 Task: Include a stop at The High Line, Chelsea Market, and the Whitney Museum in your route.
Action: Mouse moved to (99, 53)
Screenshot: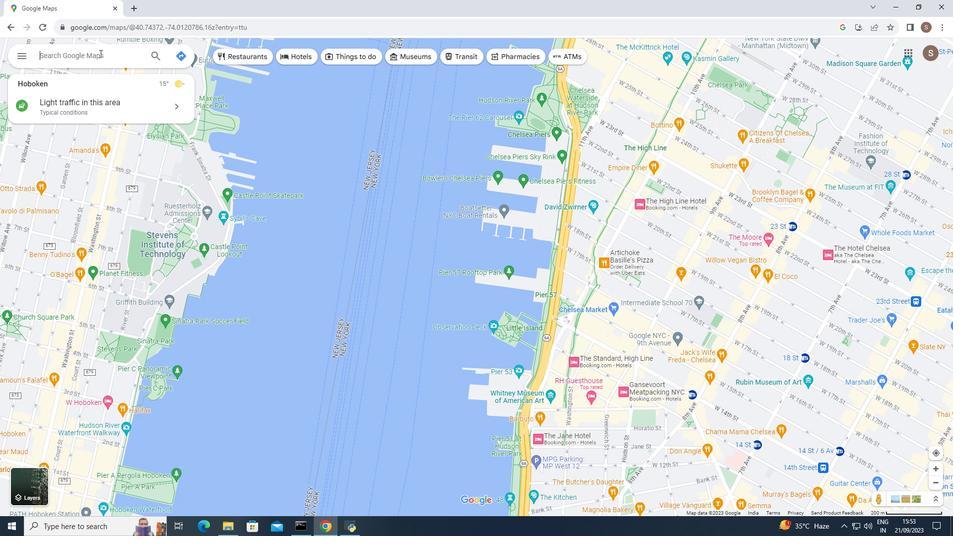 
Action: Mouse pressed left at (99, 53)
Screenshot: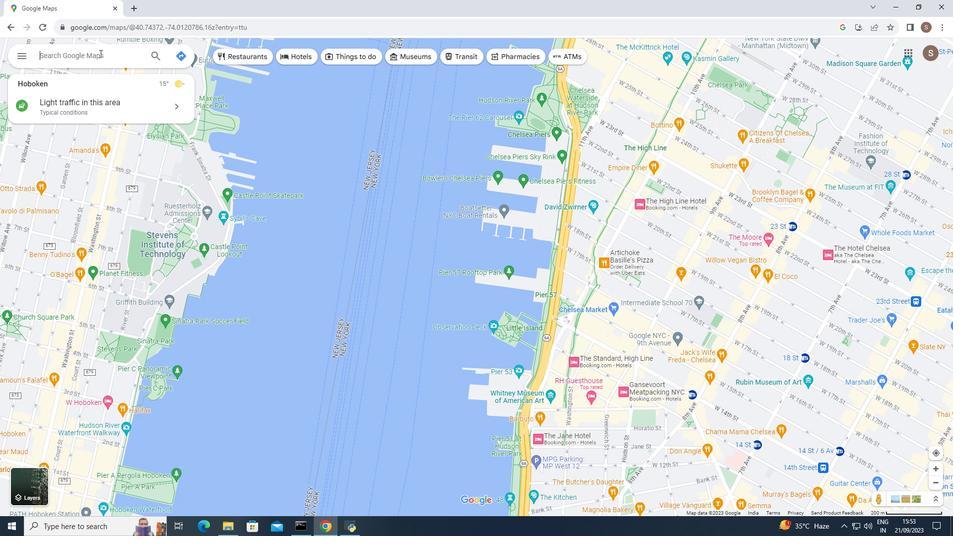 
Action: Mouse moved to (99, 59)
Screenshot: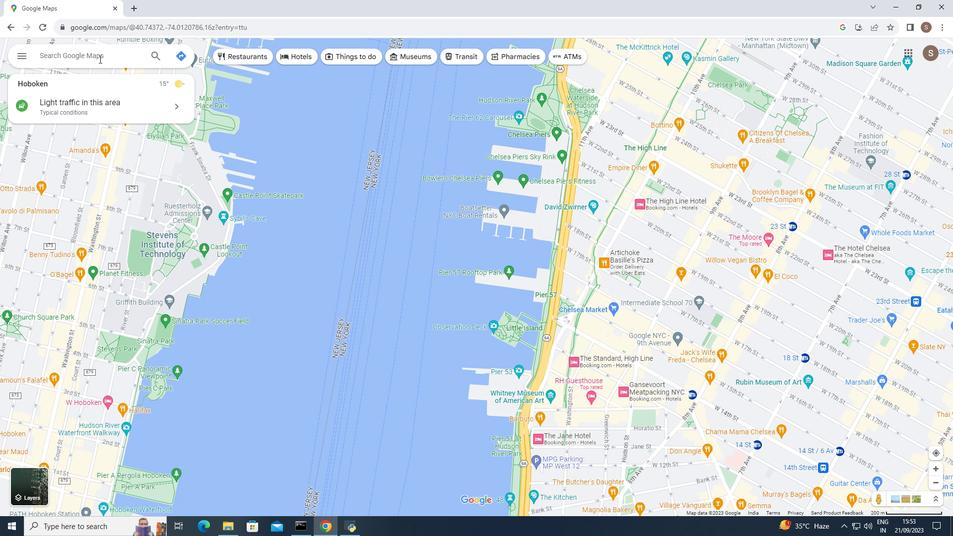 
Action: Key pressed <Key.caps_lock>THE<Key.space>HIGH<Key.space>LINE
Screenshot: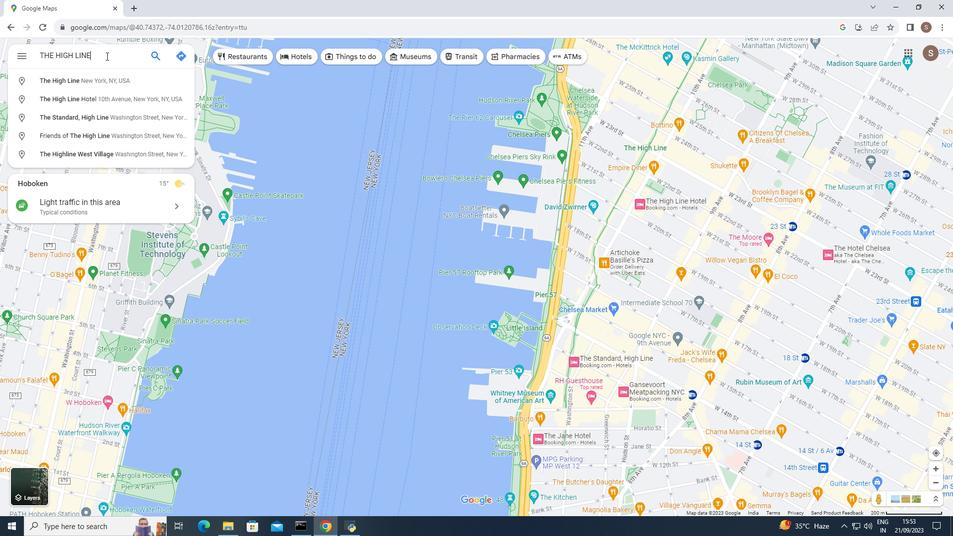 
Action: Mouse moved to (158, 52)
Screenshot: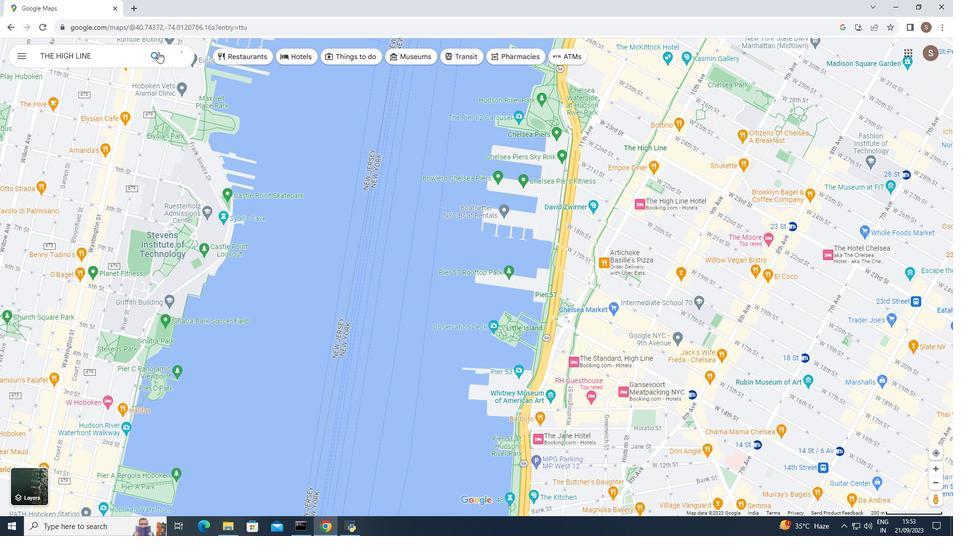 
Action: Mouse pressed left at (158, 52)
Screenshot: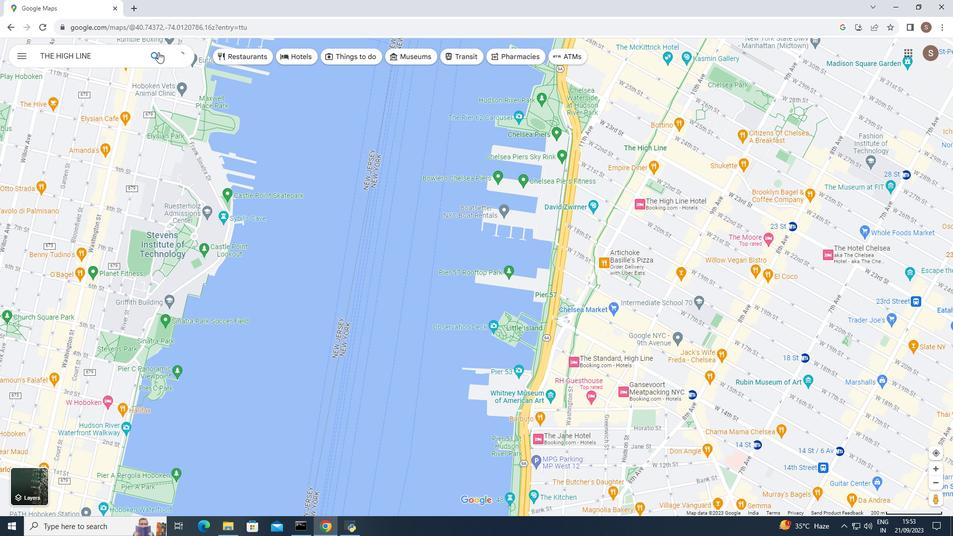 
Action: Mouse moved to (78, 99)
Screenshot: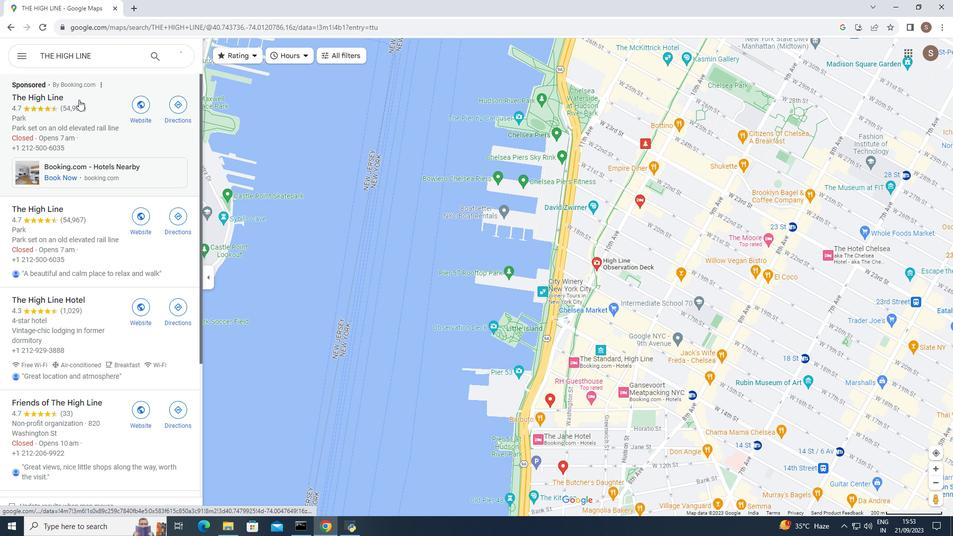 
Action: Mouse pressed left at (78, 99)
Screenshot: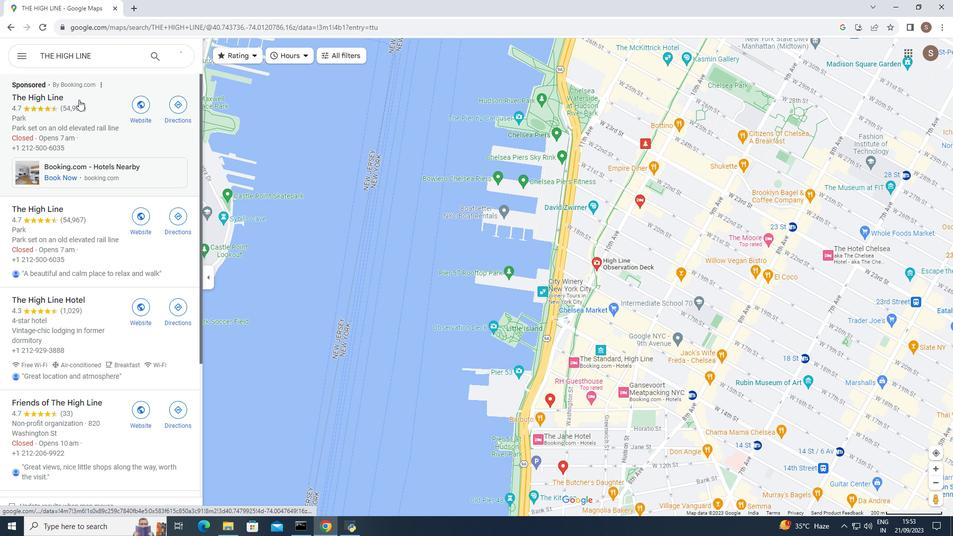 
Action: Mouse moved to (270, 259)
Screenshot: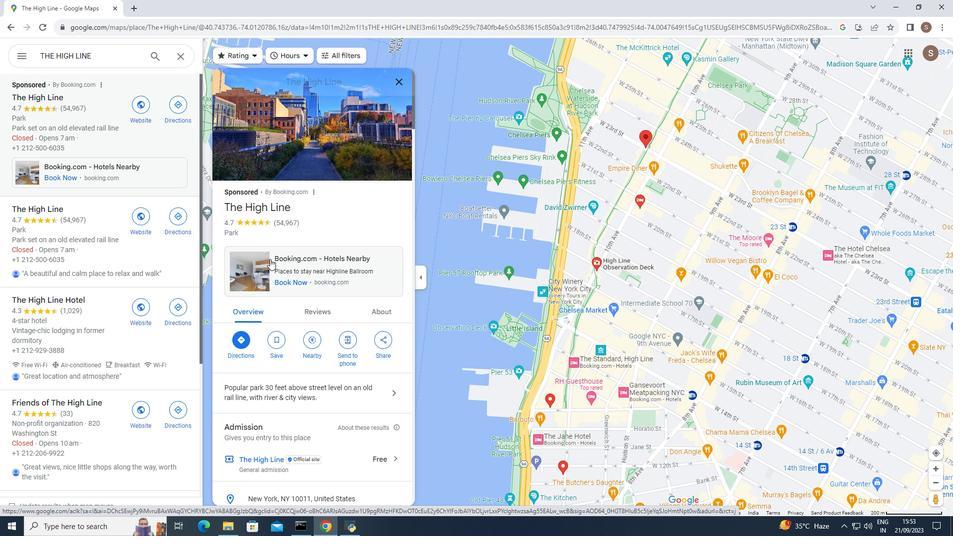 
Action: Mouse scrolled (270, 258) with delta (0, 0)
Screenshot: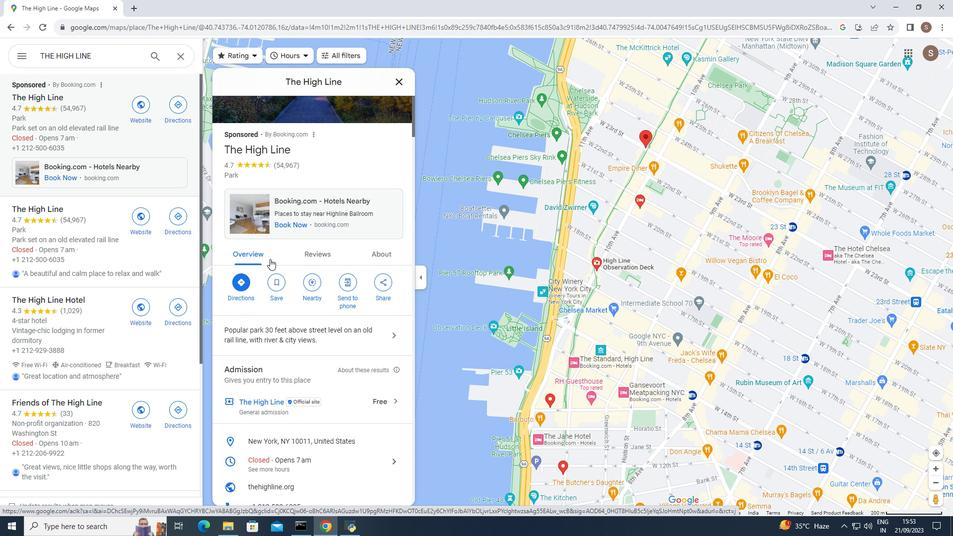 
Action: Mouse scrolled (270, 258) with delta (0, 0)
Screenshot: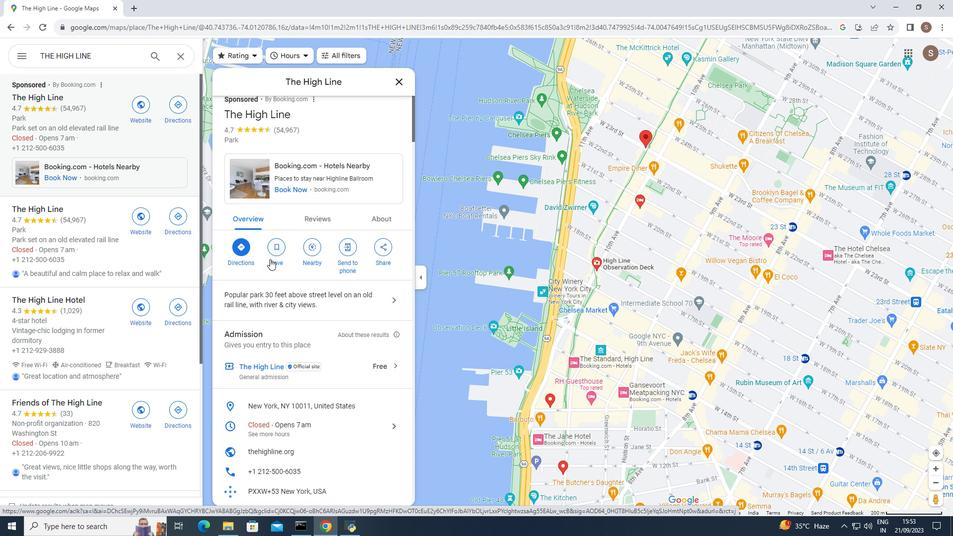 
Action: Mouse scrolled (270, 258) with delta (0, 0)
Screenshot: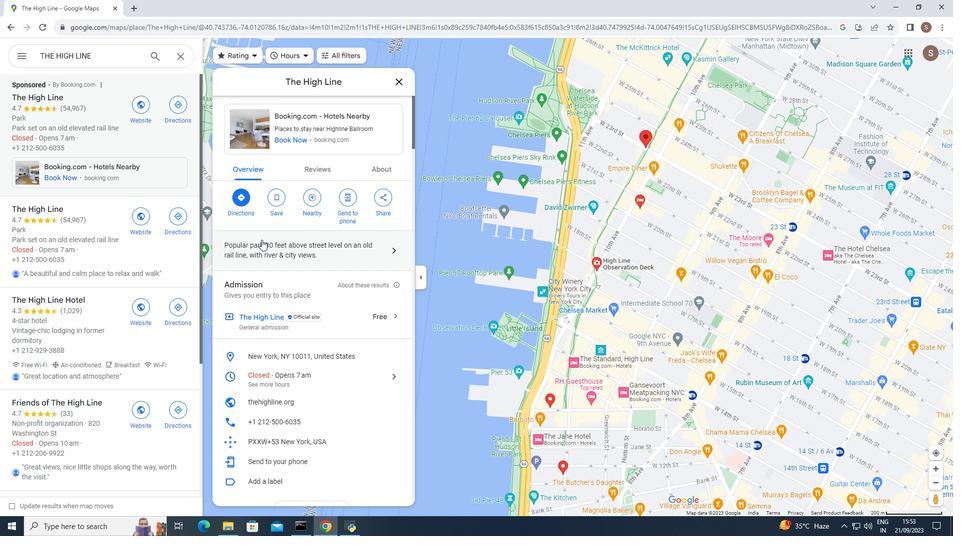 
Action: Mouse moved to (243, 200)
Screenshot: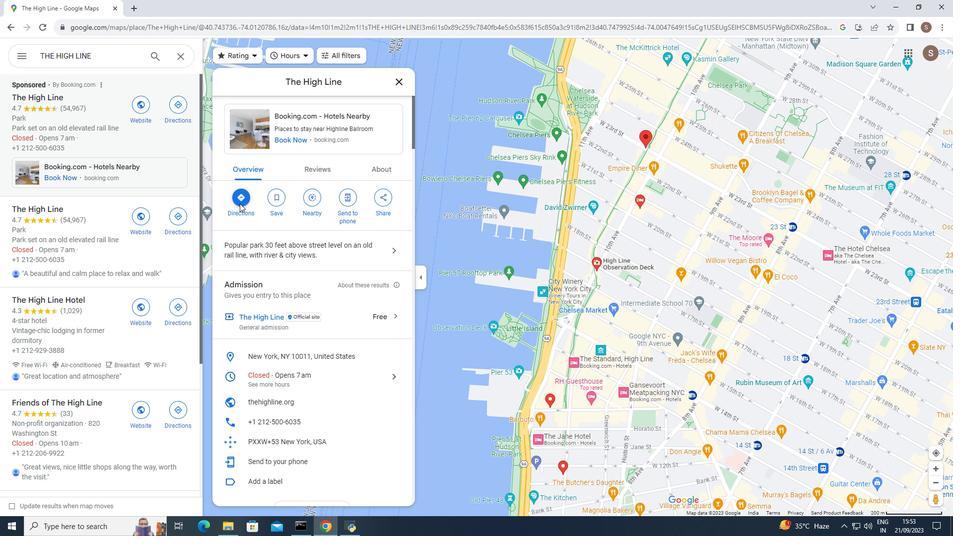 
Action: Mouse pressed left at (243, 200)
Screenshot: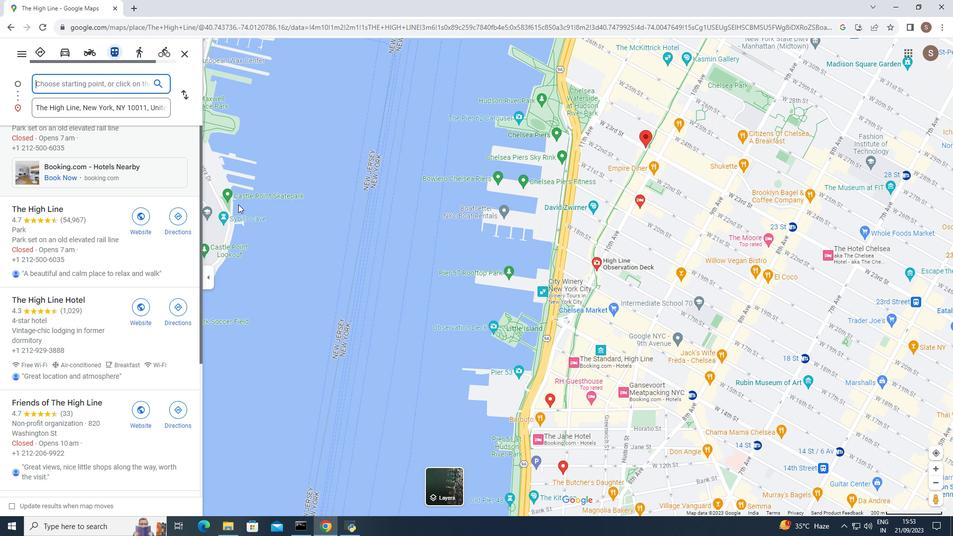 
Action: Mouse moved to (97, 86)
Screenshot: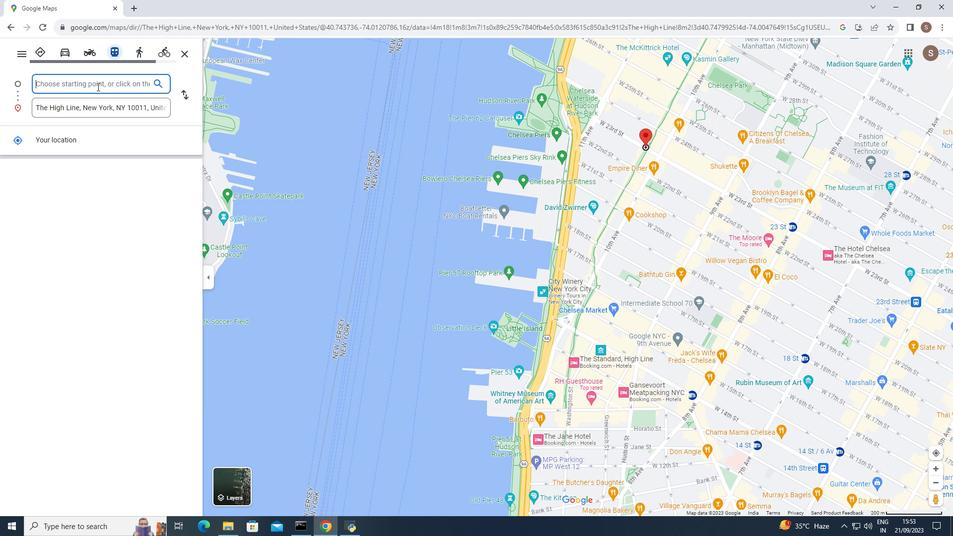 
Action: Mouse pressed left at (97, 86)
Screenshot: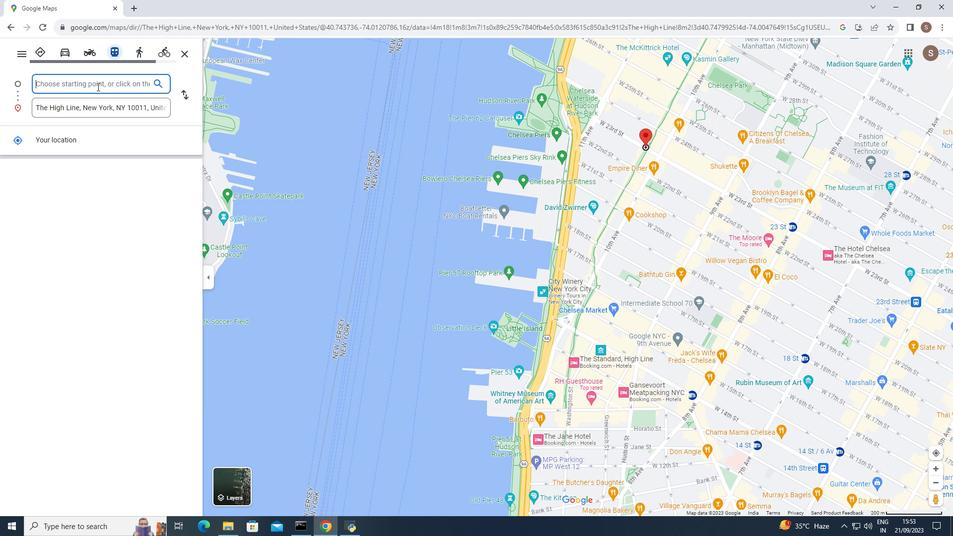 
Action: Key pressed CHELSEA<Key.space>MARKET
Screenshot: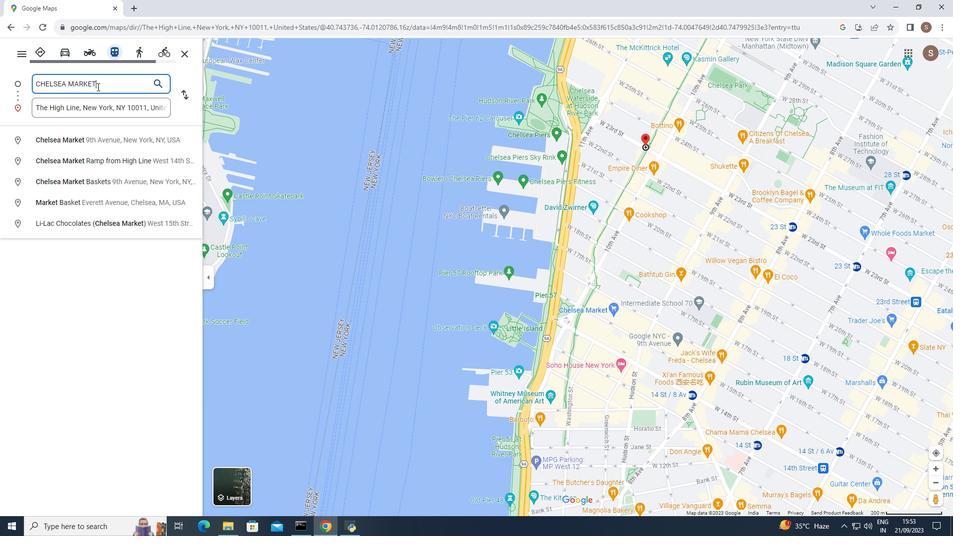 
Action: Mouse moved to (156, 82)
Screenshot: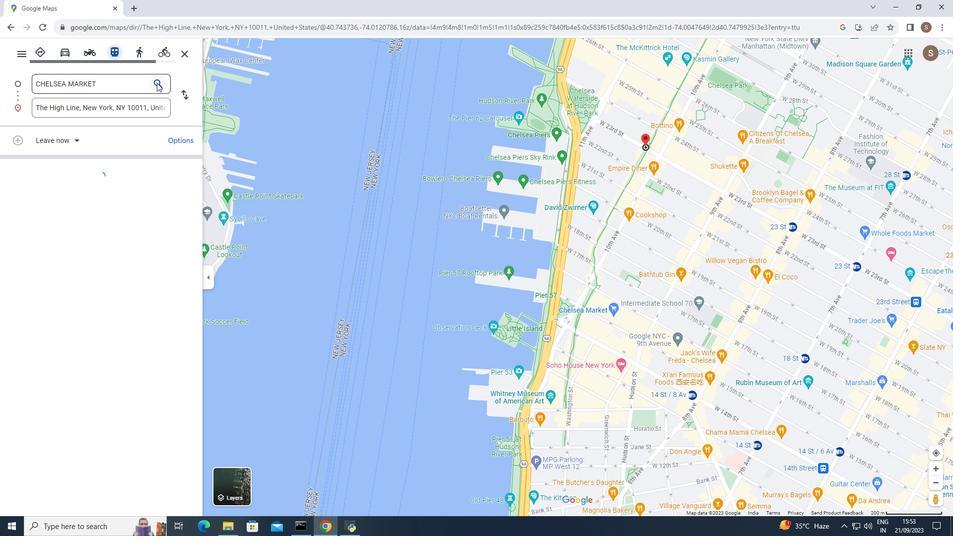 
Action: Mouse pressed left at (156, 82)
Screenshot: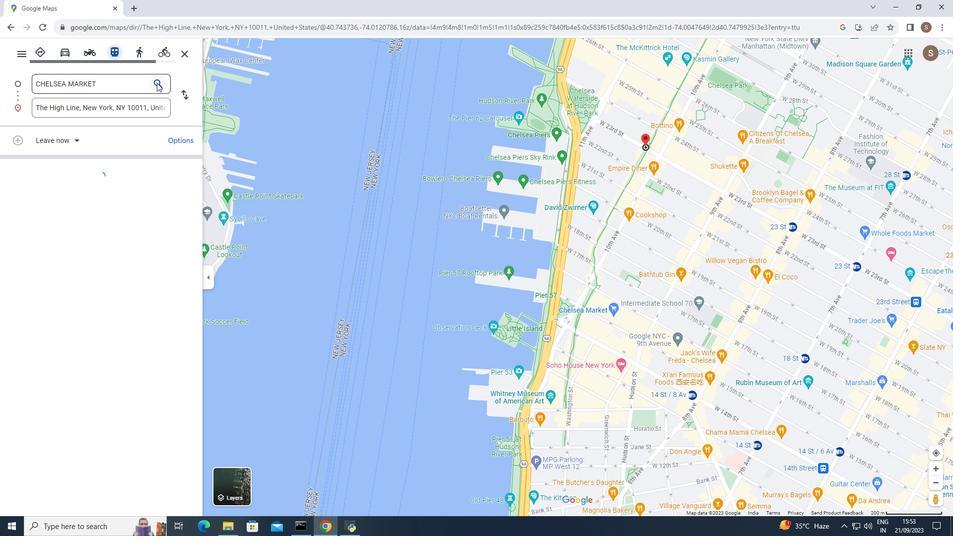 
Action: Mouse moved to (67, 131)
Screenshot: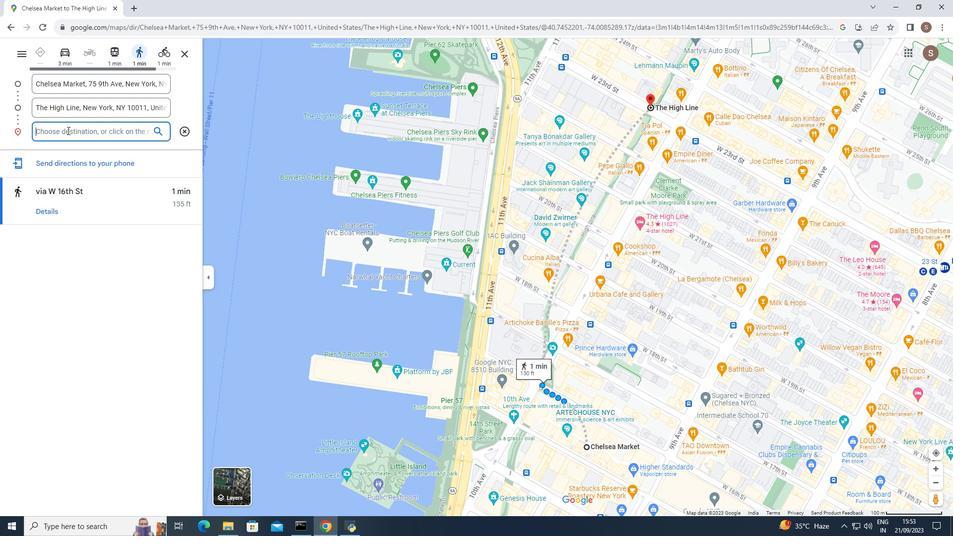
Action: Mouse pressed left at (67, 131)
Screenshot: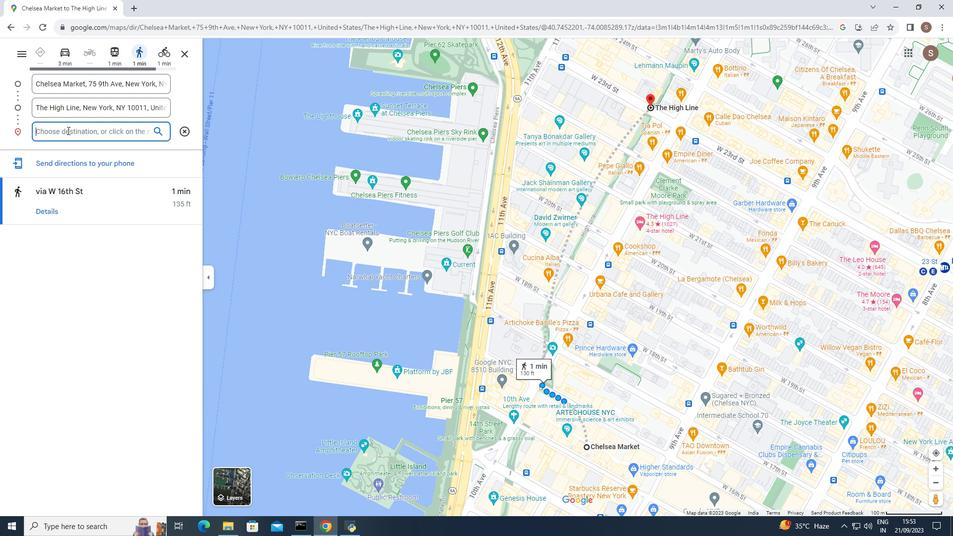
Action: Mouse moved to (66, 131)
Screenshot: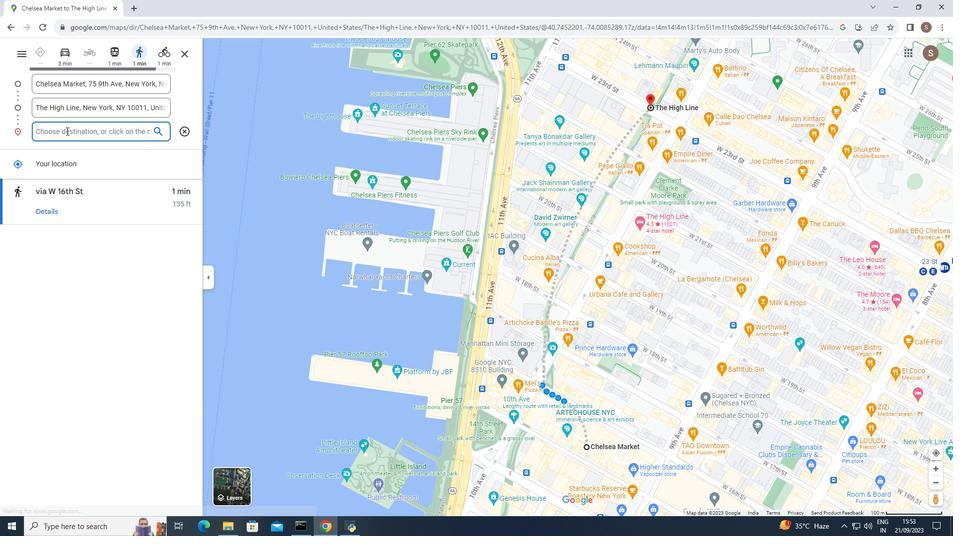 
Action: Mouse pressed left at (66, 131)
Screenshot: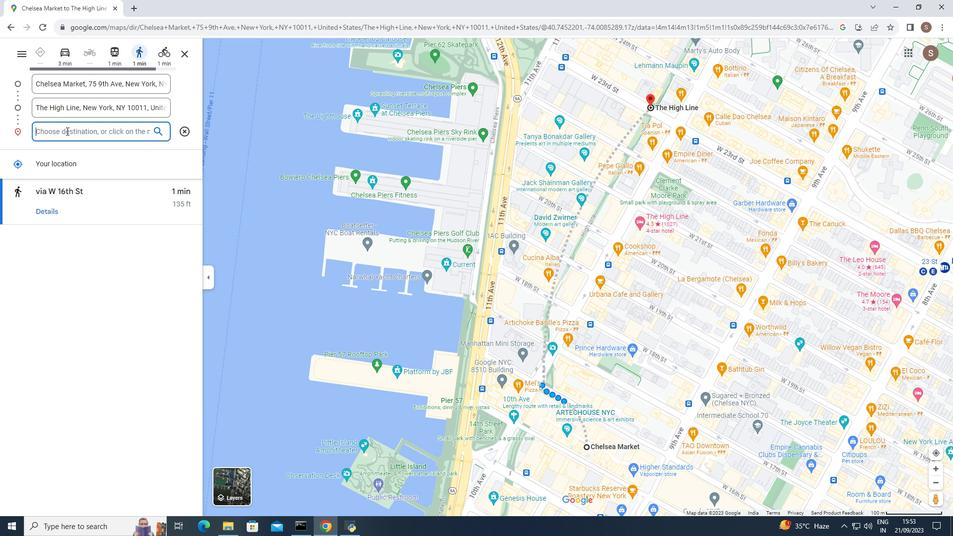 
Action: Key pressed WHITNEY<Key.space>MUSEUM
Screenshot: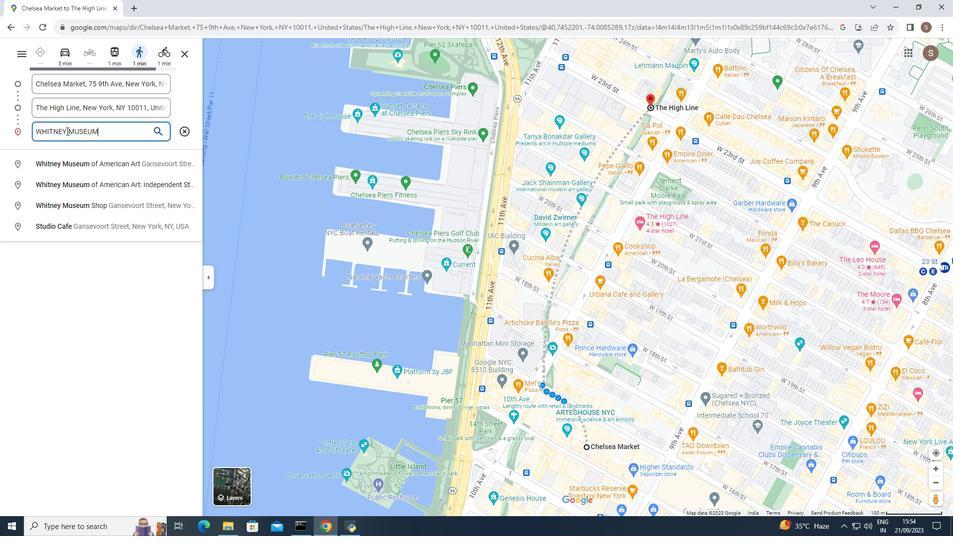 
Action: Mouse moved to (158, 133)
Screenshot: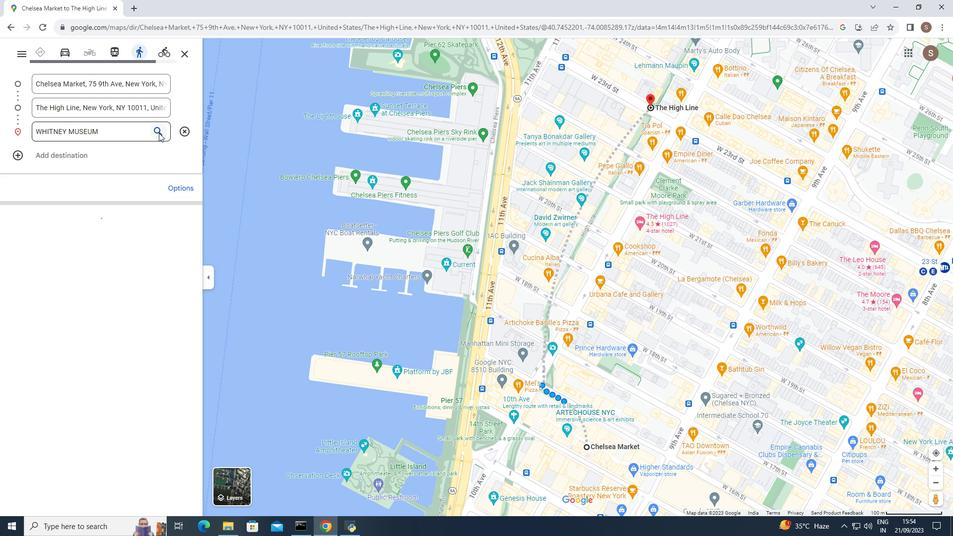 
Action: Mouse pressed left at (158, 133)
Screenshot: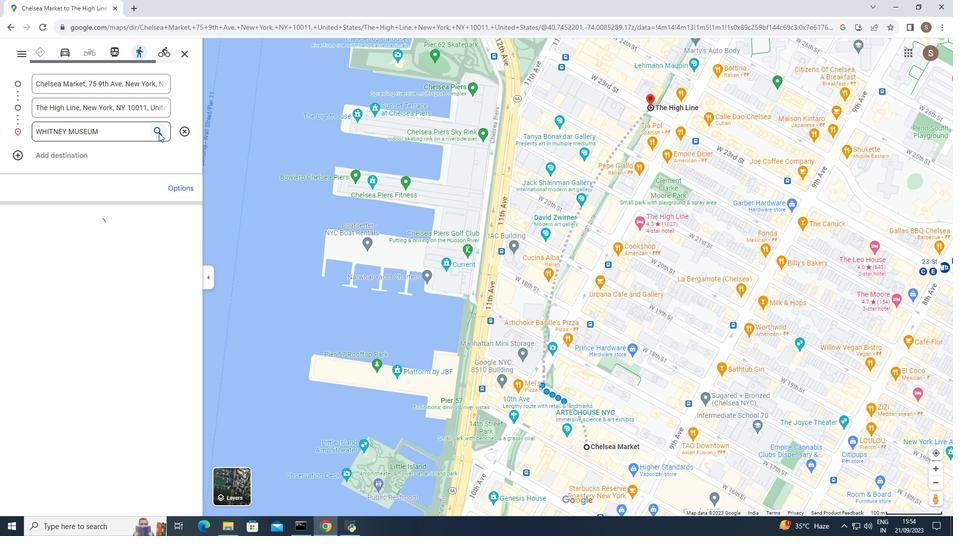 
Action: Mouse moved to (614, 327)
Screenshot: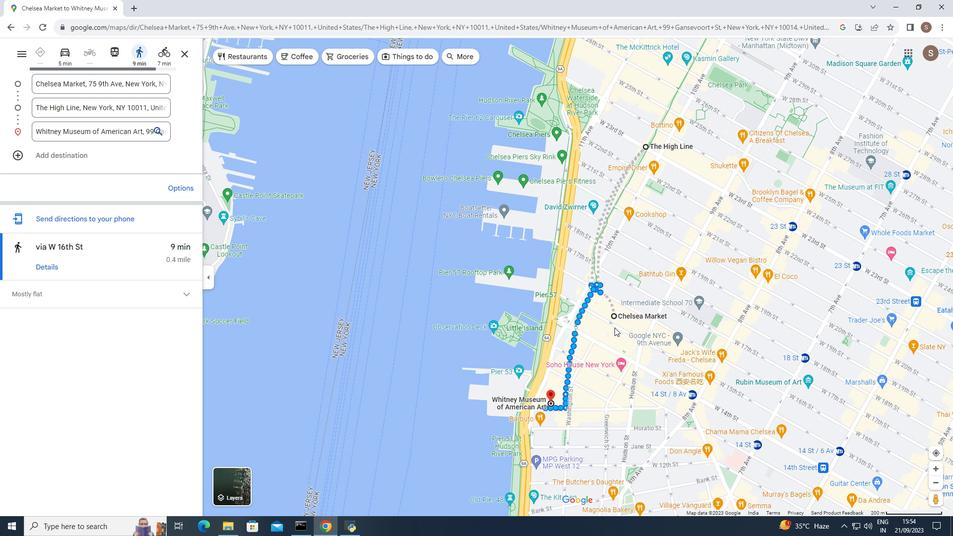 
Action: Mouse scrolled (614, 328) with delta (0, 0)
Screenshot: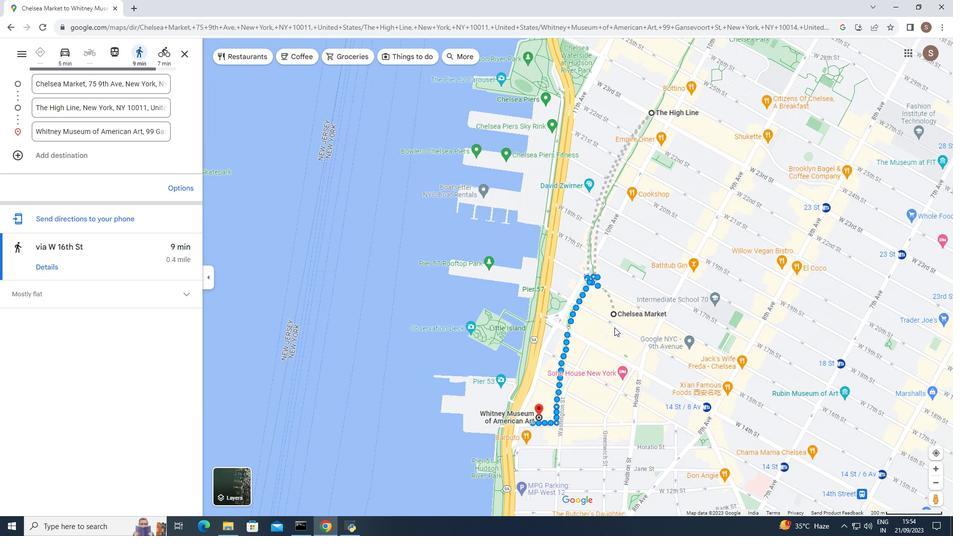 
Action: Mouse scrolled (614, 327) with delta (0, 0)
Screenshot: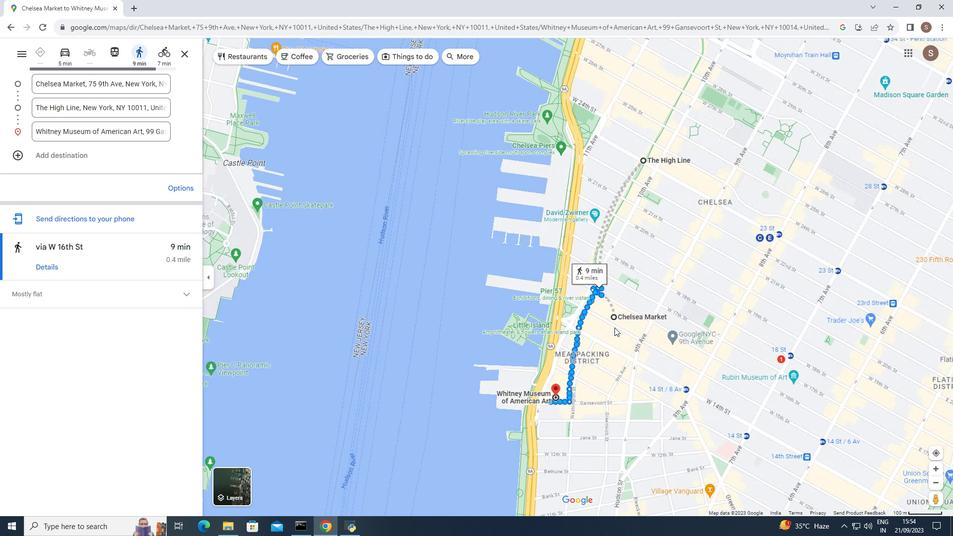 
Action: Mouse scrolled (614, 327) with delta (0, 0)
Screenshot: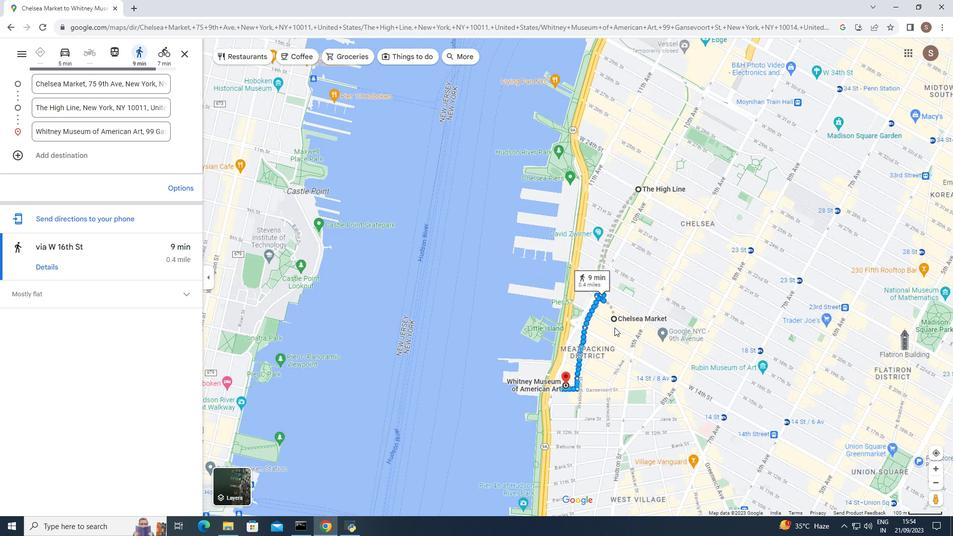 
Action: Mouse scrolled (614, 327) with delta (0, 0)
Screenshot: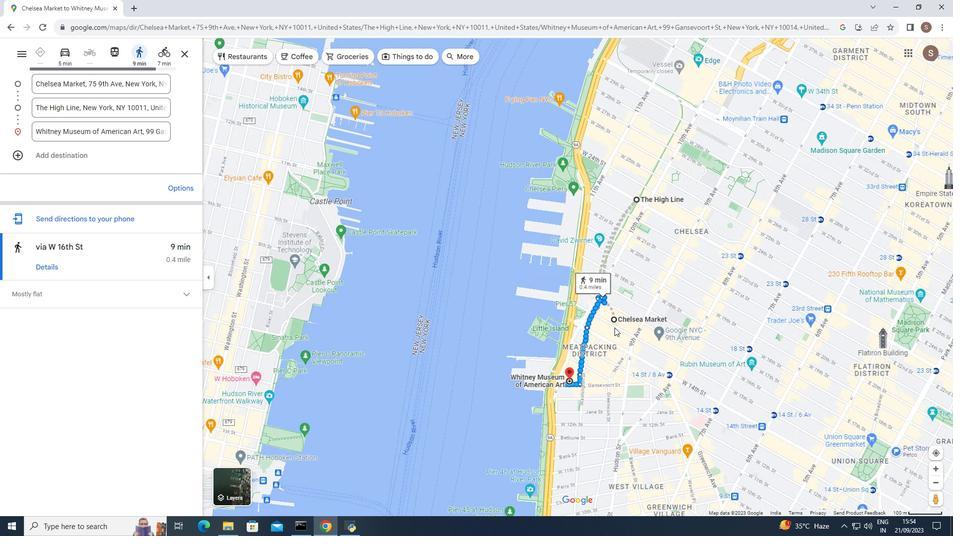 
Action: Mouse scrolled (614, 327) with delta (0, 0)
Screenshot: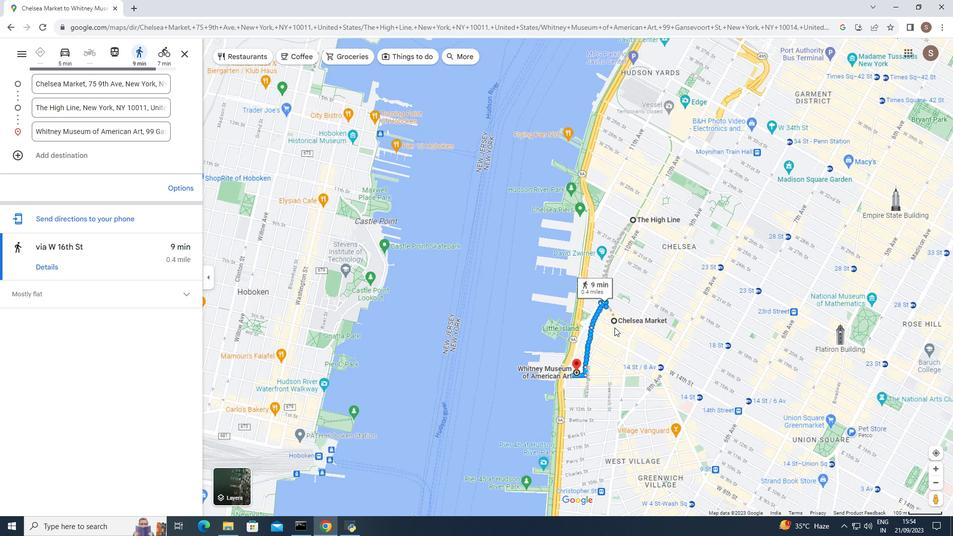 
Action: Mouse scrolled (614, 328) with delta (0, 0)
Screenshot: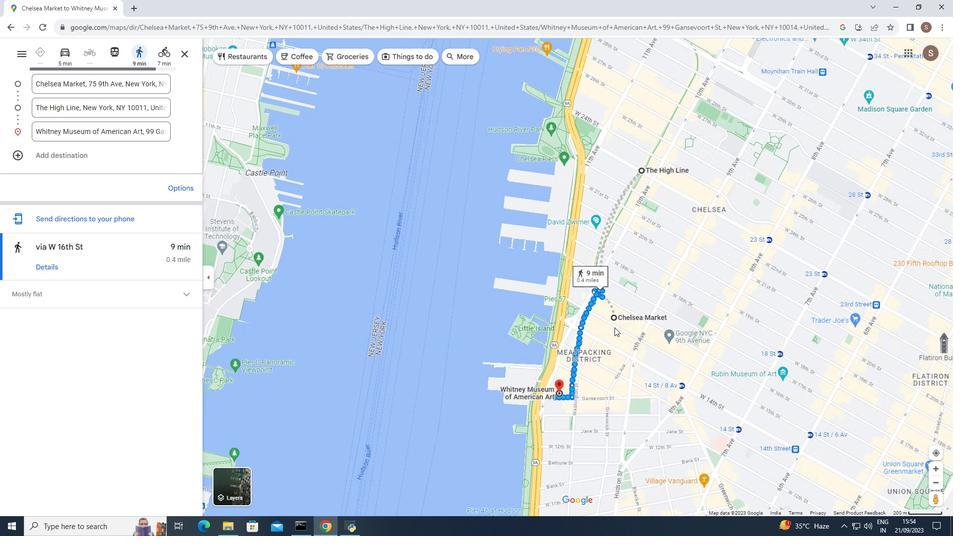 
Action: Mouse scrolled (614, 328) with delta (0, 0)
Screenshot: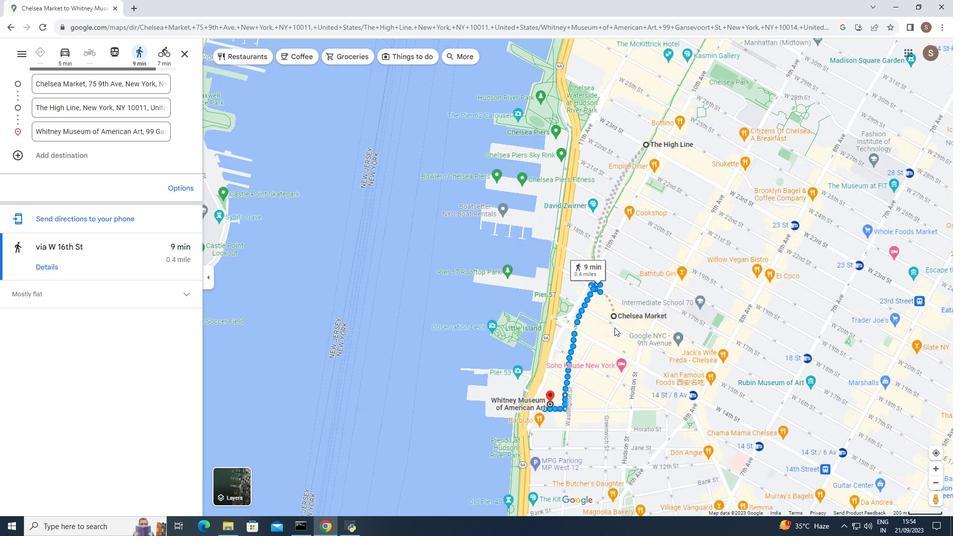 
Action: Mouse scrolled (614, 328) with delta (0, 0)
Screenshot: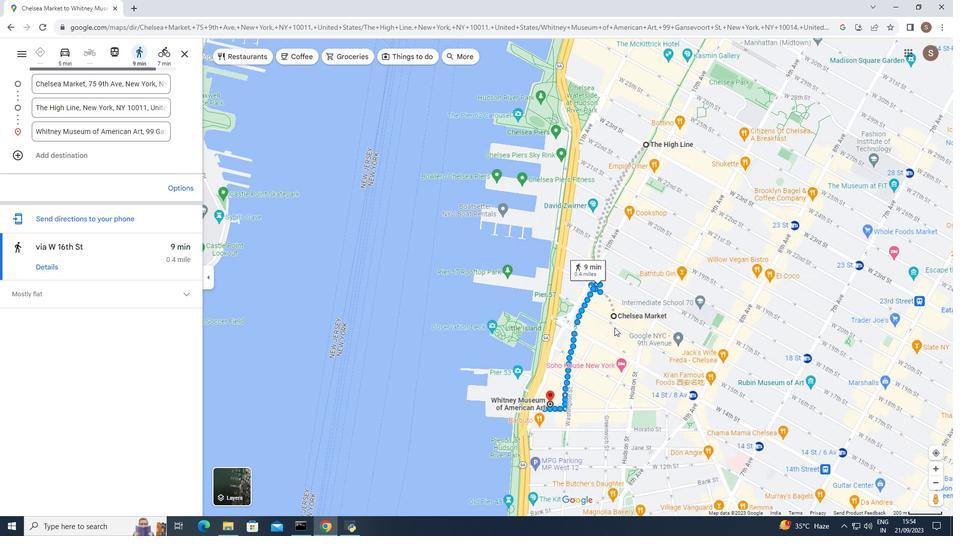 
Action: Mouse scrolled (614, 328) with delta (0, 0)
Screenshot: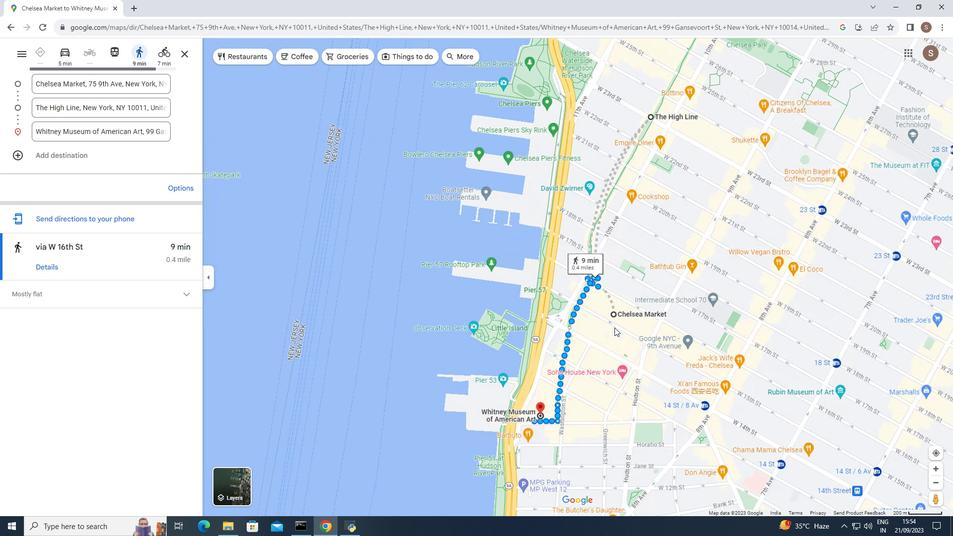 
Action: Mouse scrolled (614, 328) with delta (0, 0)
Screenshot: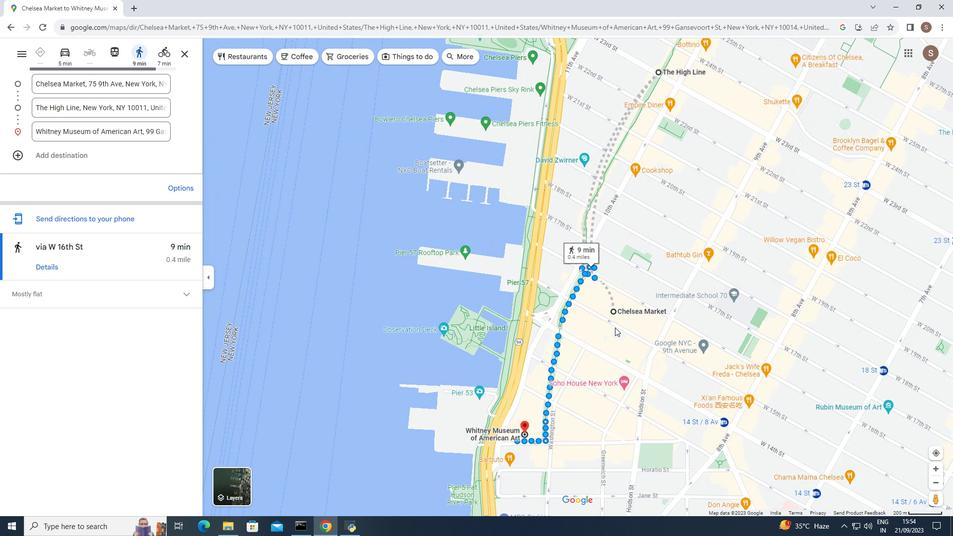 
Action: Mouse moved to (614, 327)
Screenshot: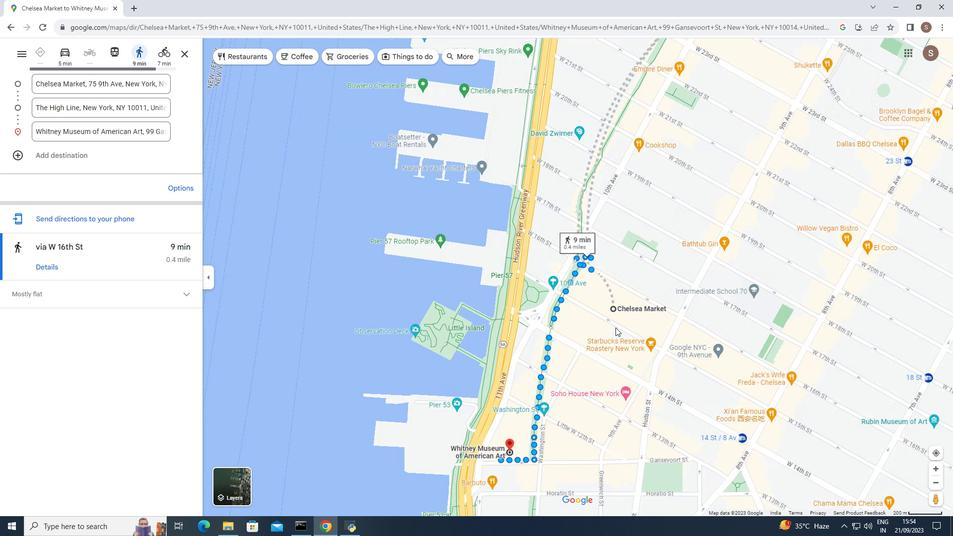 
Action: Mouse scrolled (614, 328) with delta (0, 0)
Screenshot: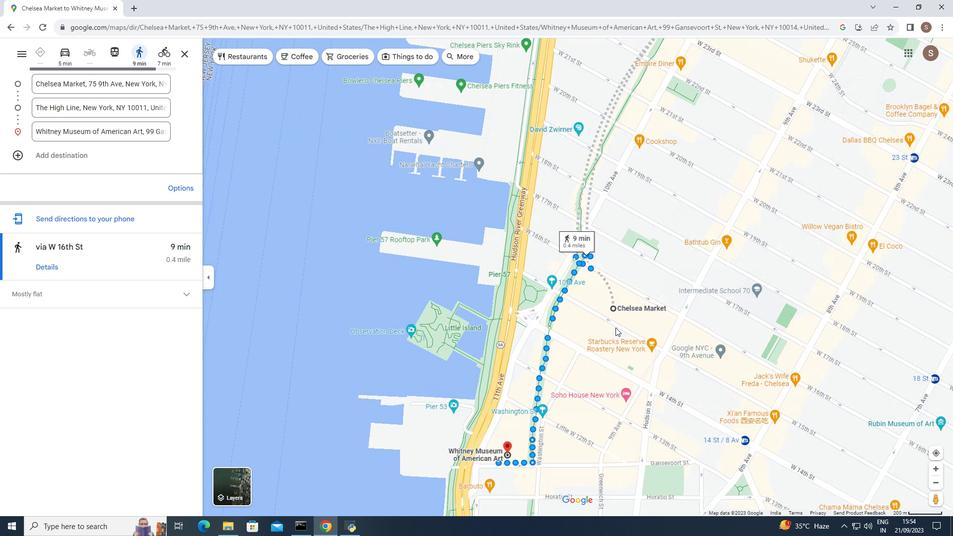 
Action: Mouse moved to (609, 339)
Screenshot: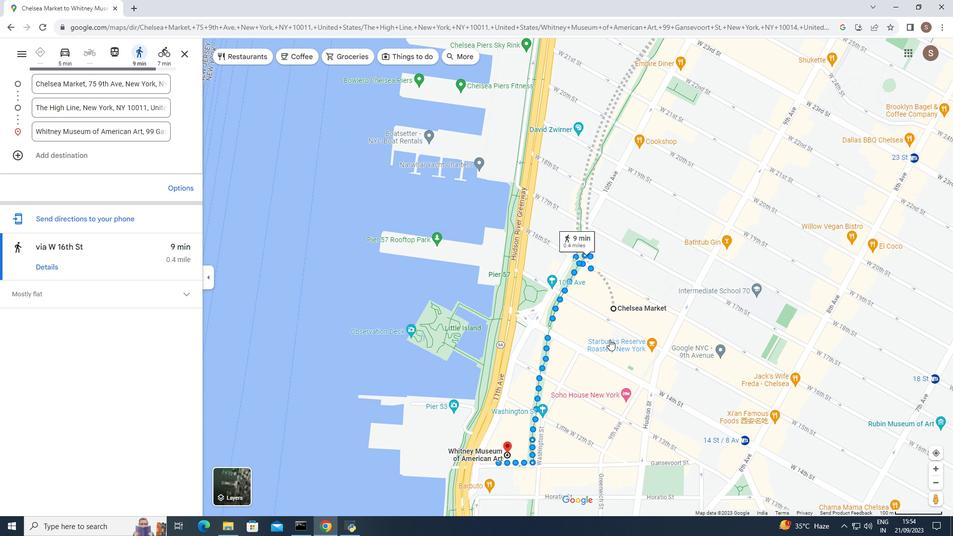 
